 Task: Find and review calendar events from yesterday in Outlook.
Action: Mouse moved to (18, 66)
Screenshot: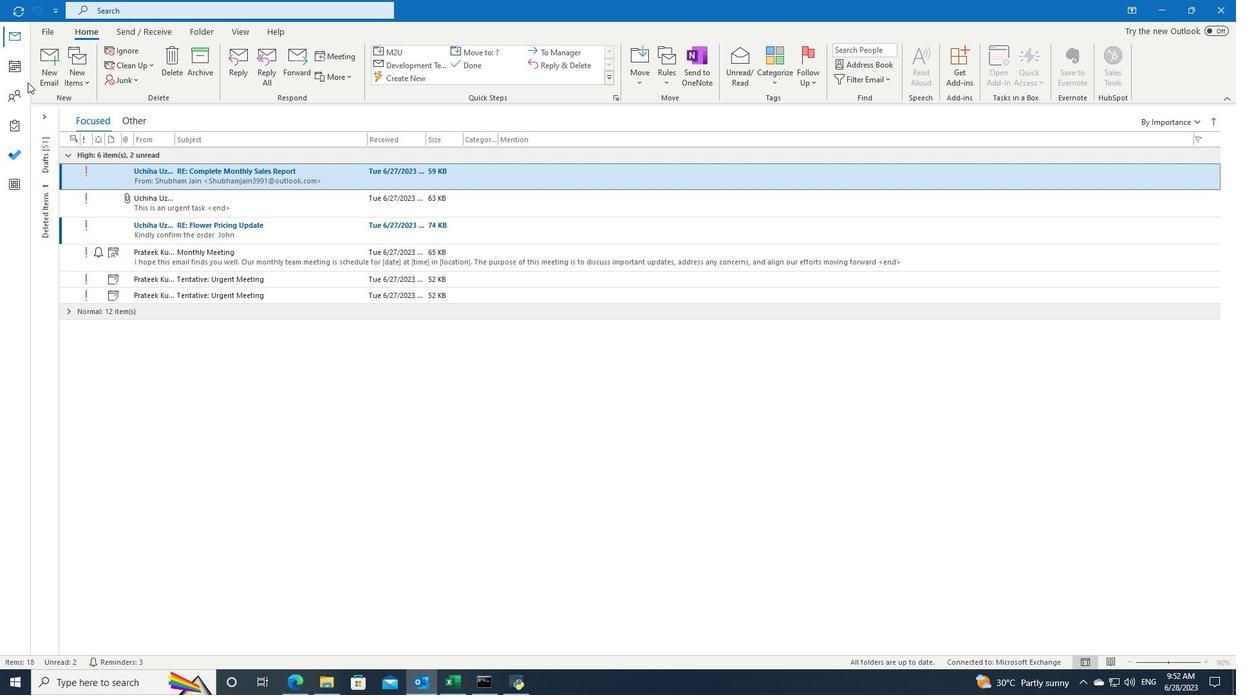 
Action: Mouse pressed left at (18, 66)
Screenshot: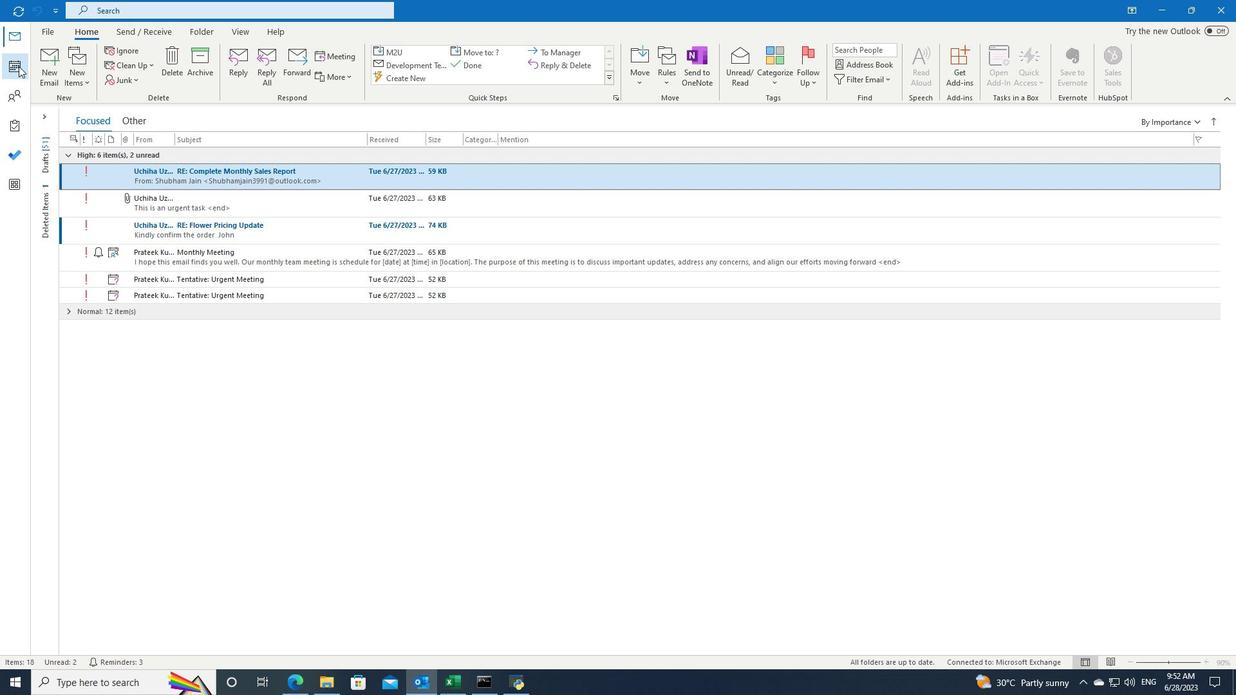 
Action: Mouse moved to (369, 10)
Screenshot: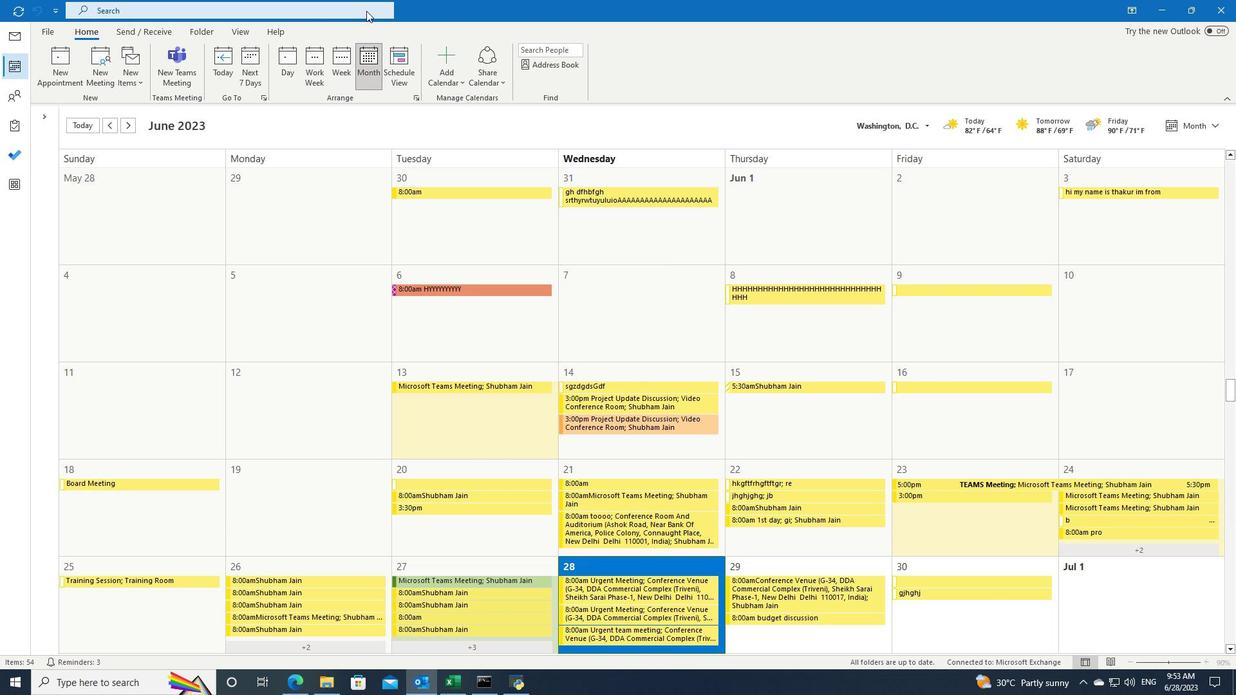 
Action: Mouse pressed left at (369, 10)
Screenshot: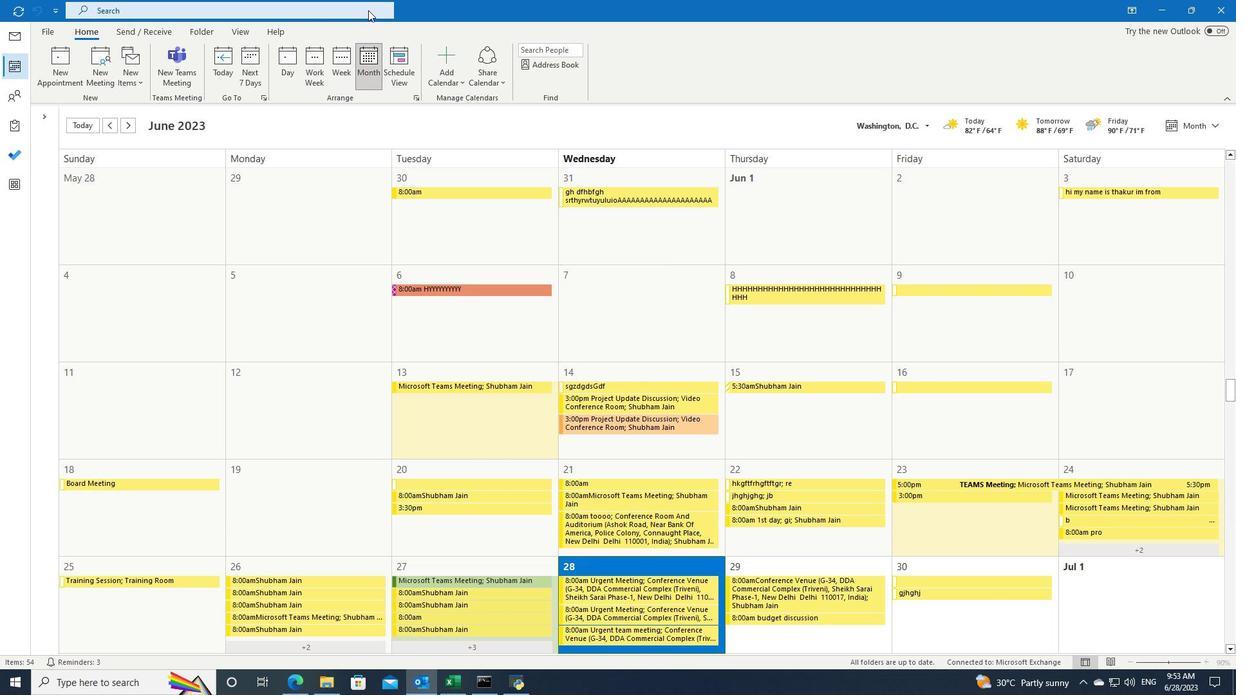 
Action: Mouse moved to (438, 12)
Screenshot: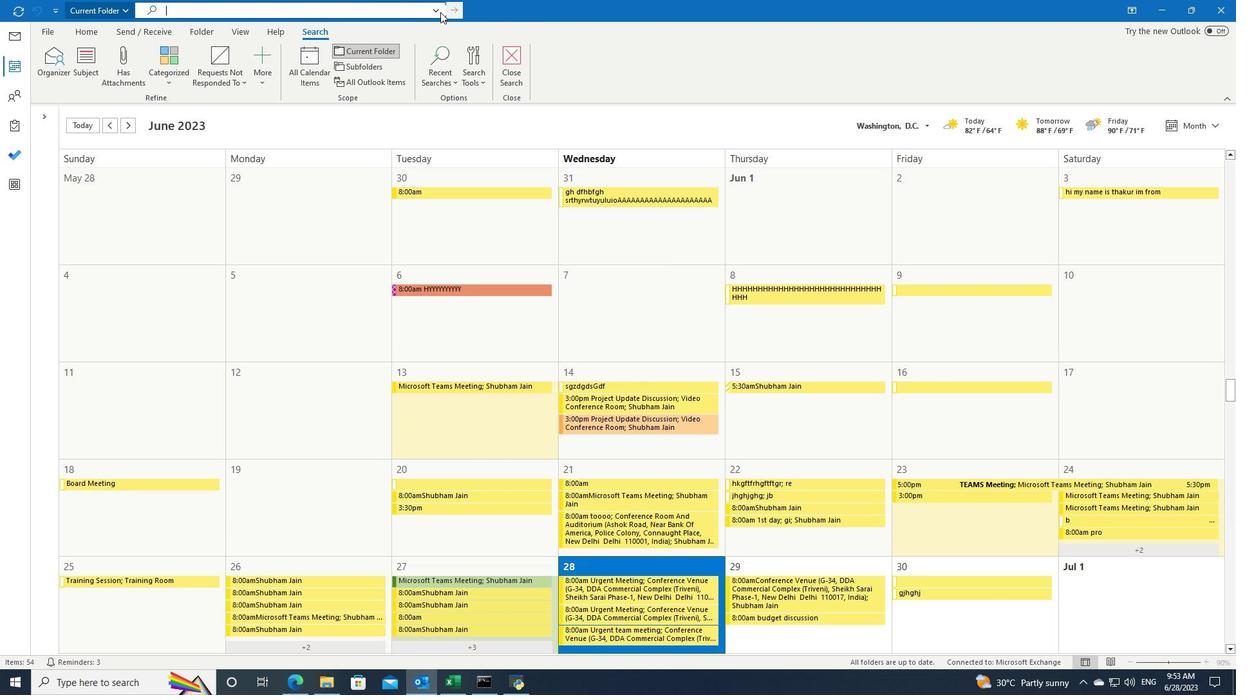 
Action: Mouse pressed left at (438, 12)
Screenshot: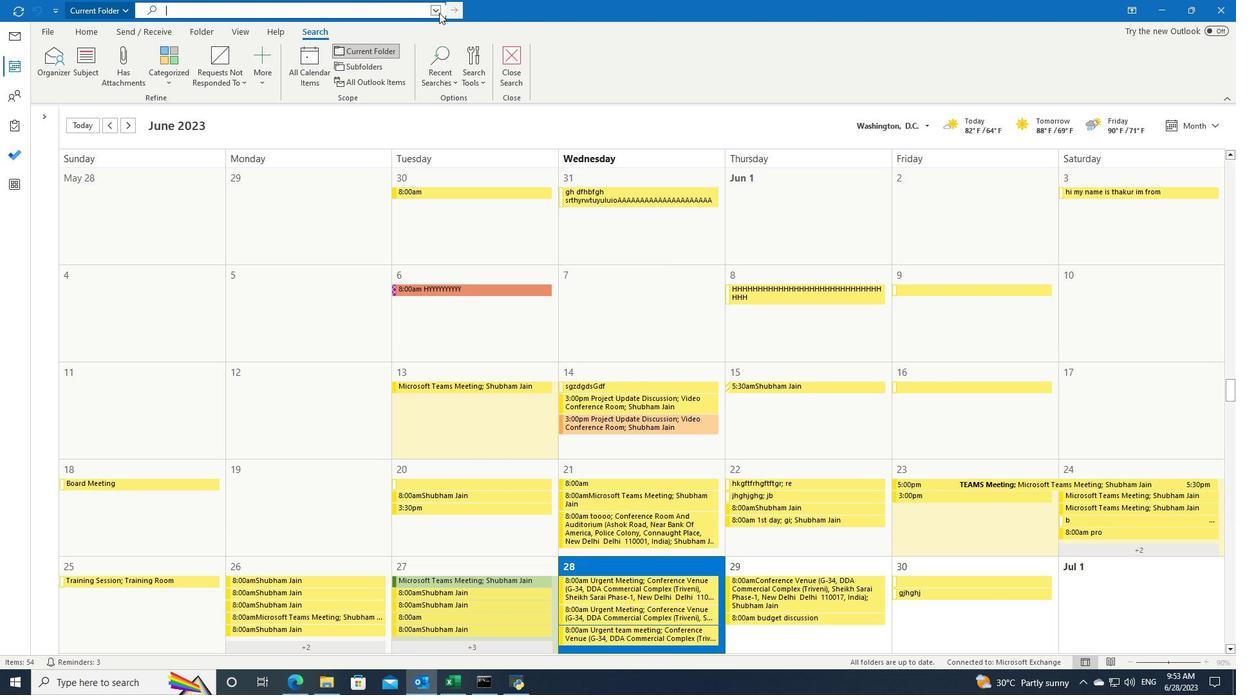 
Action: Mouse moved to (445, 106)
Screenshot: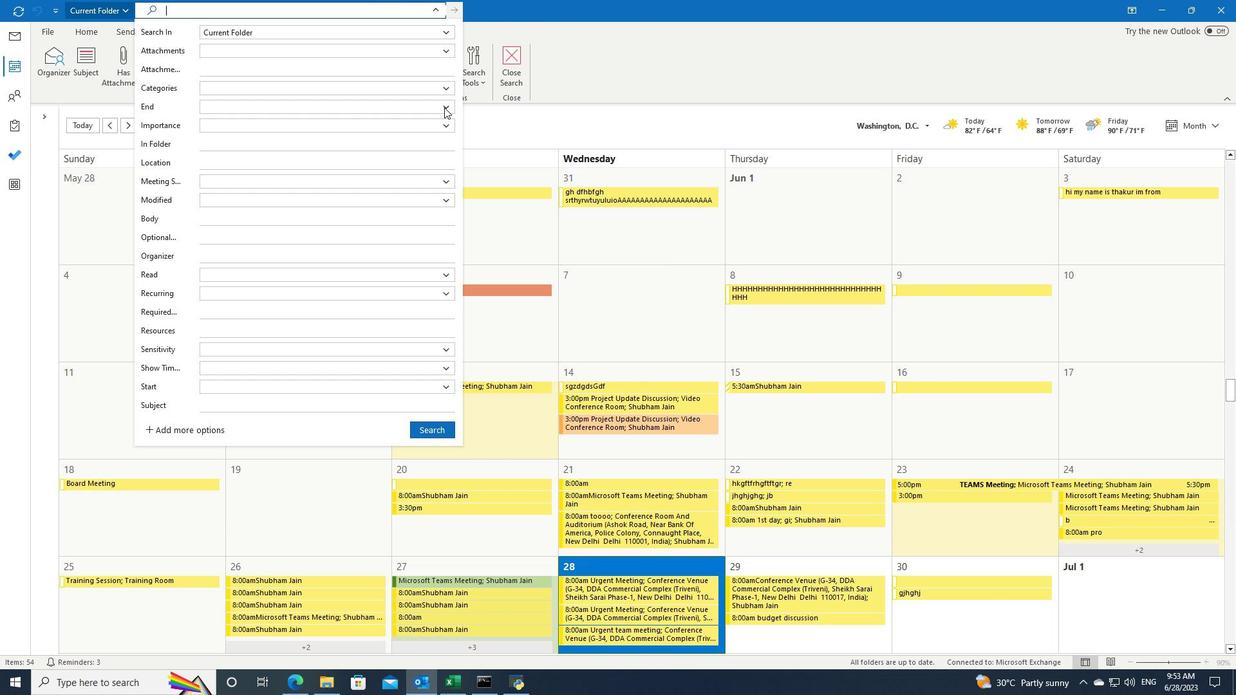 
Action: Mouse pressed left at (445, 106)
Screenshot: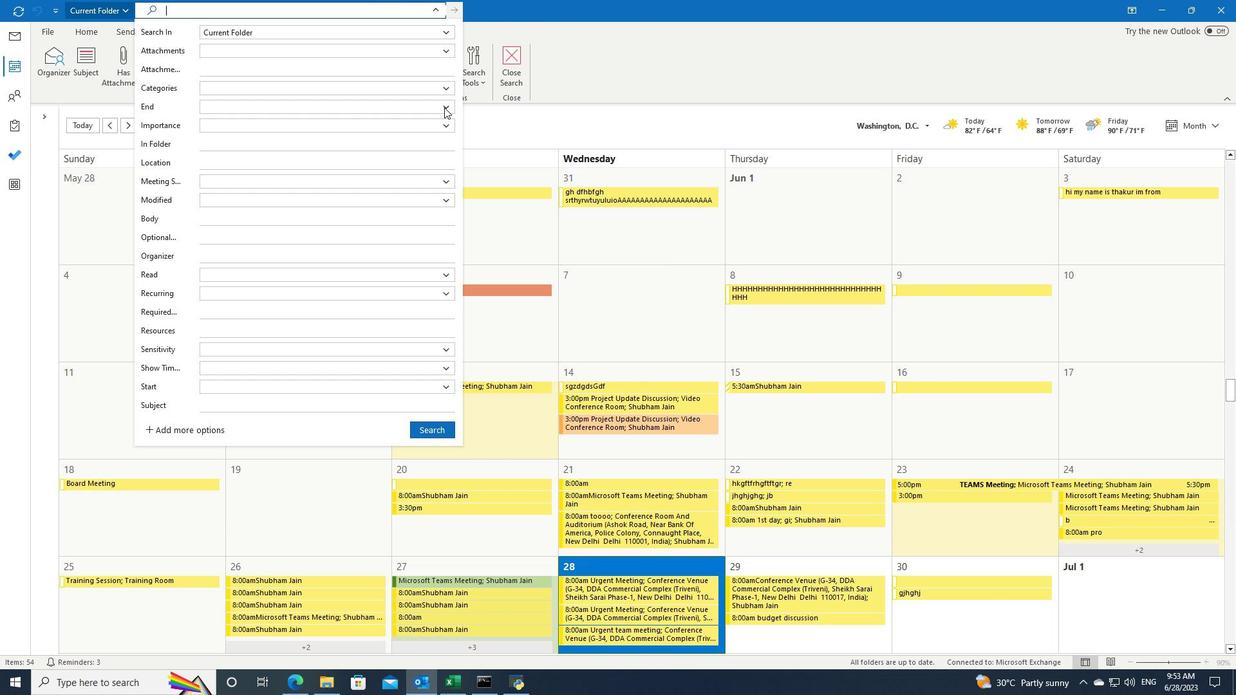 
Action: Mouse moved to (302, 168)
Screenshot: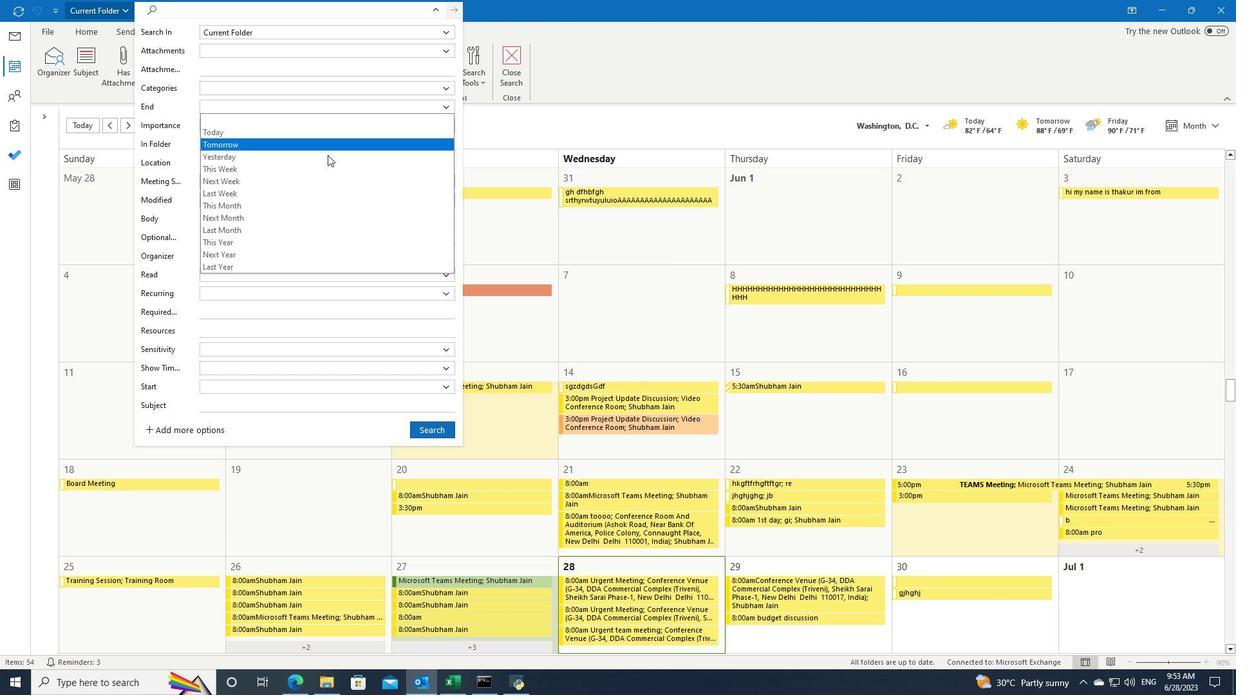 
Action: Mouse pressed left at (302, 168)
Screenshot: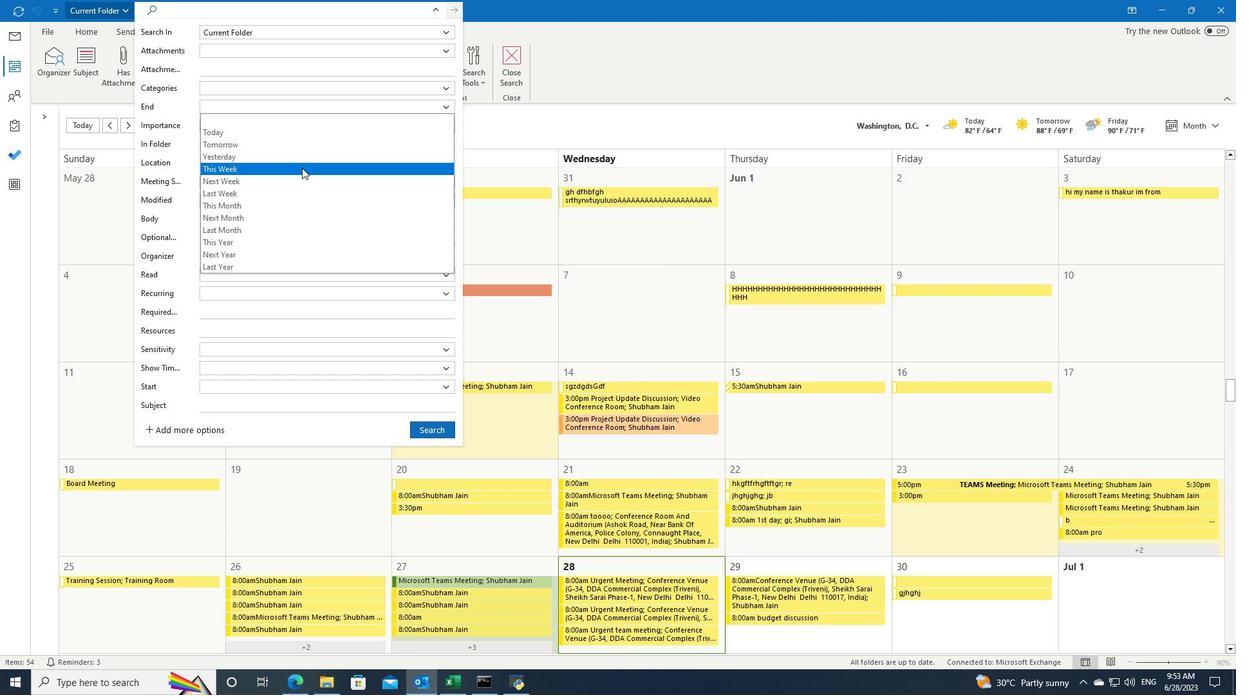 
Action: Mouse moved to (422, 433)
Screenshot: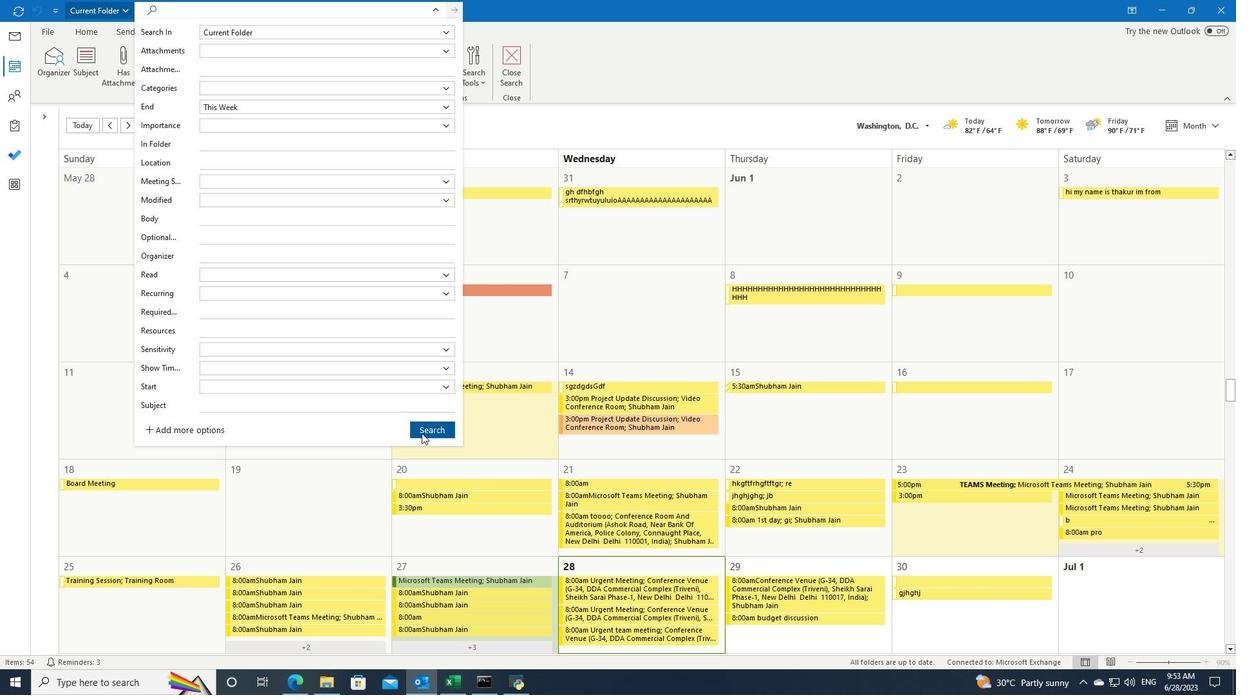 
Action: Mouse pressed left at (422, 433)
Screenshot: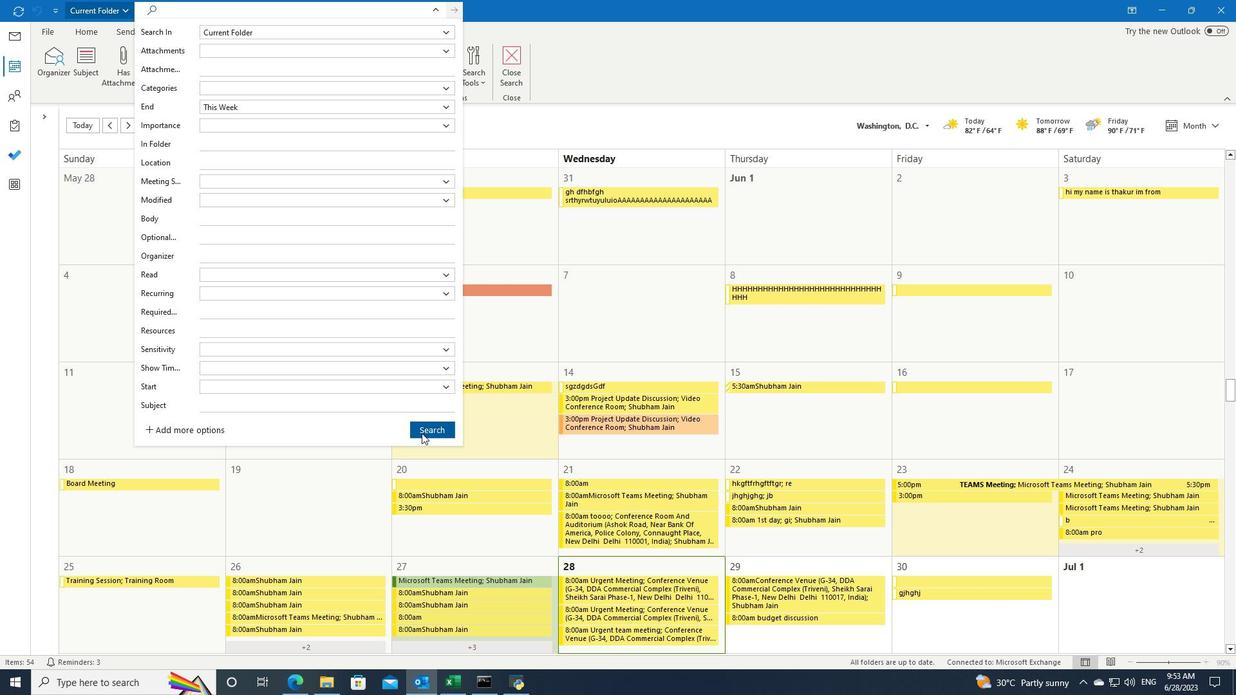 
Action: Mouse moved to (423, 433)
Screenshot: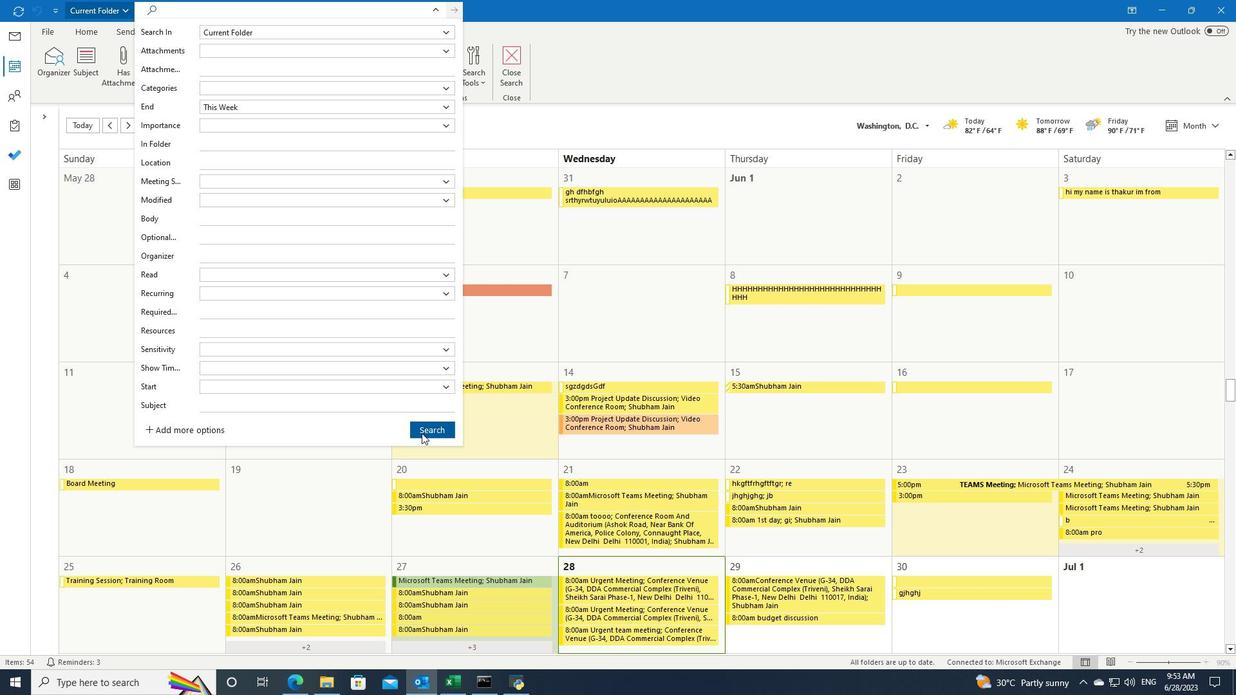 
